Task: Move the task Integrate website with customer relationship management (CRM) systems to the section Done in the project AgileMentor and filter the tasks in the project by High Priority
Action: Mouse moved to (68, 257)
Screenshot: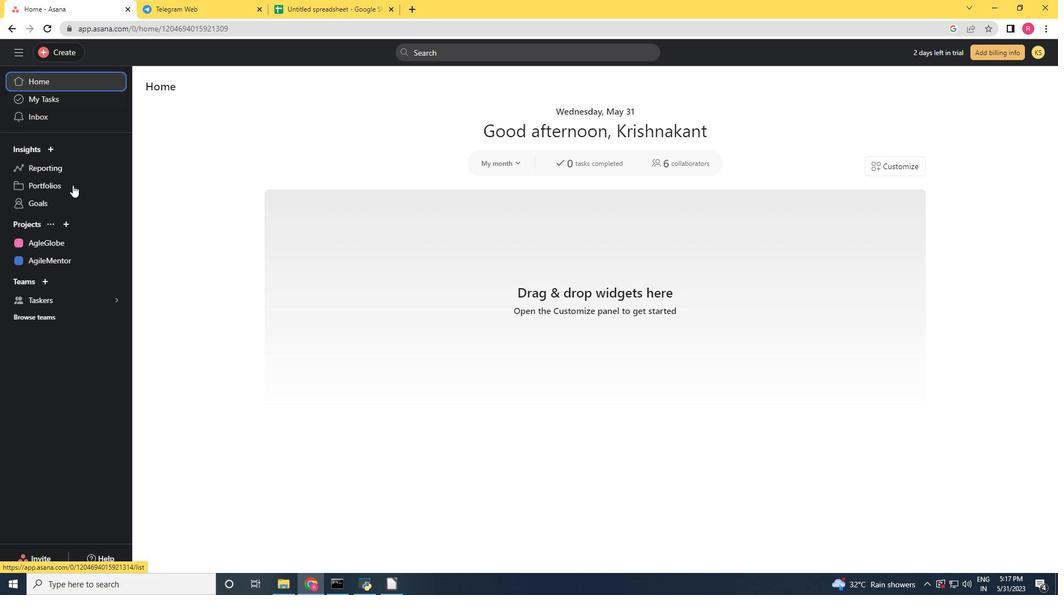 
Action: Mouse pressed left at (68, 257)
Screenshot: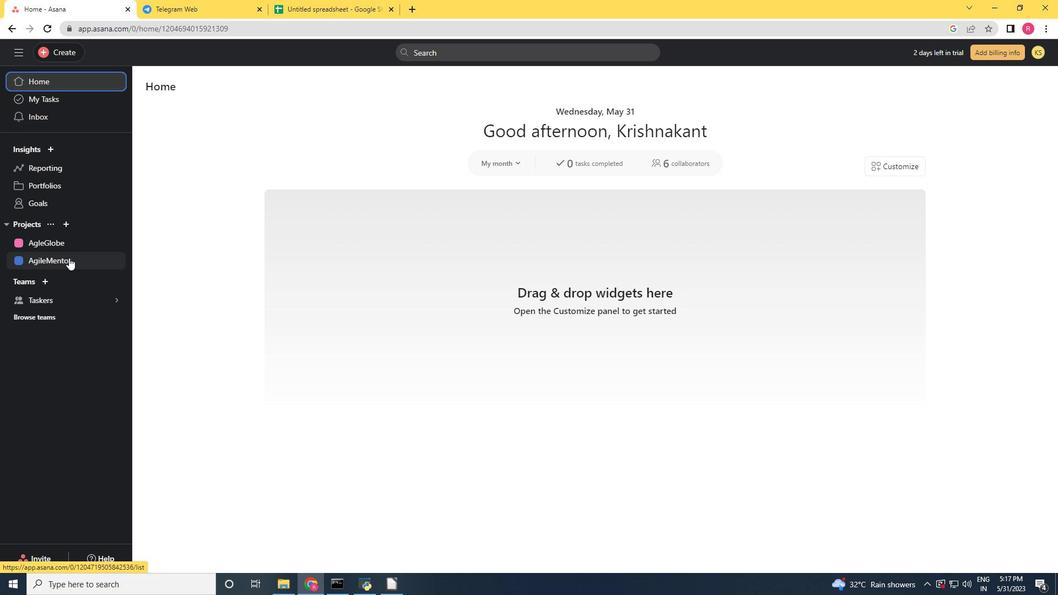 
Action: Mouse moved to (563, 206)
Screenshot: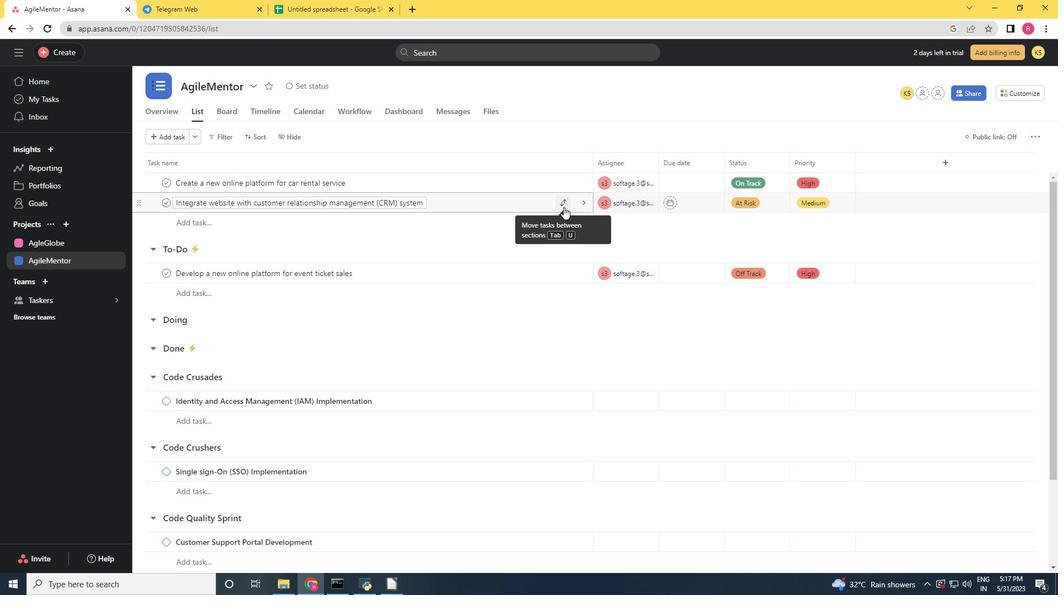 
Action: Mouse pressed left at (563, 206)
Screenshot: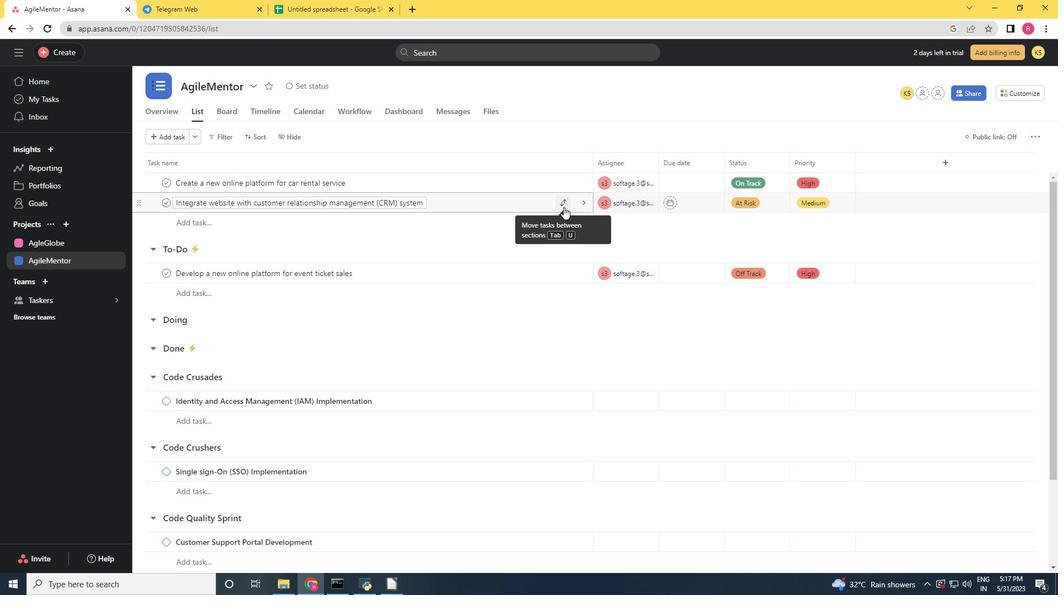
Action: Mouse moved to (526, 296)
Screenshot: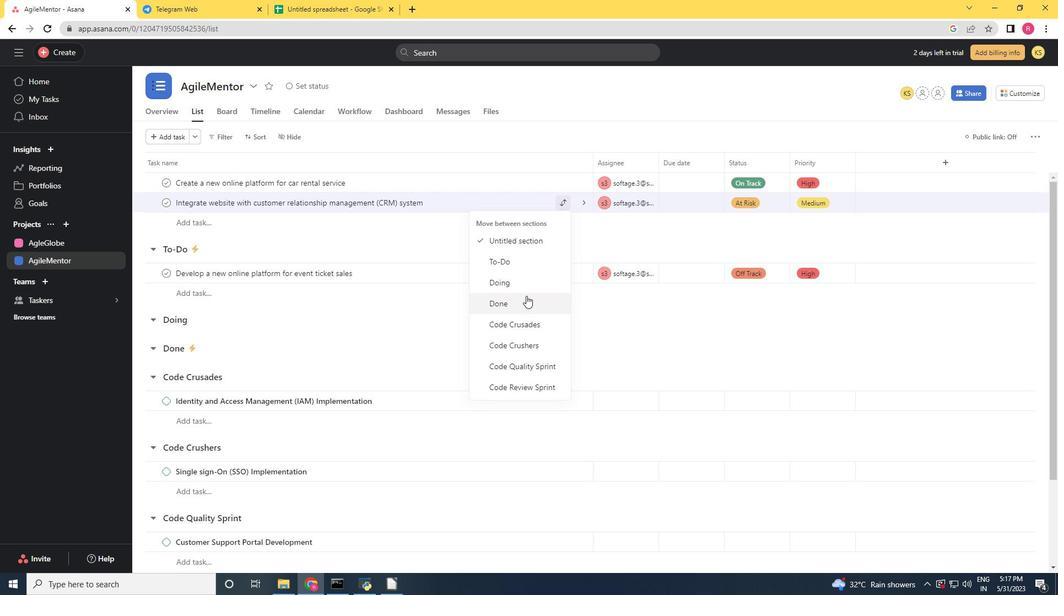
Action: Mouse pressed left at (526, 296)
Screenshot: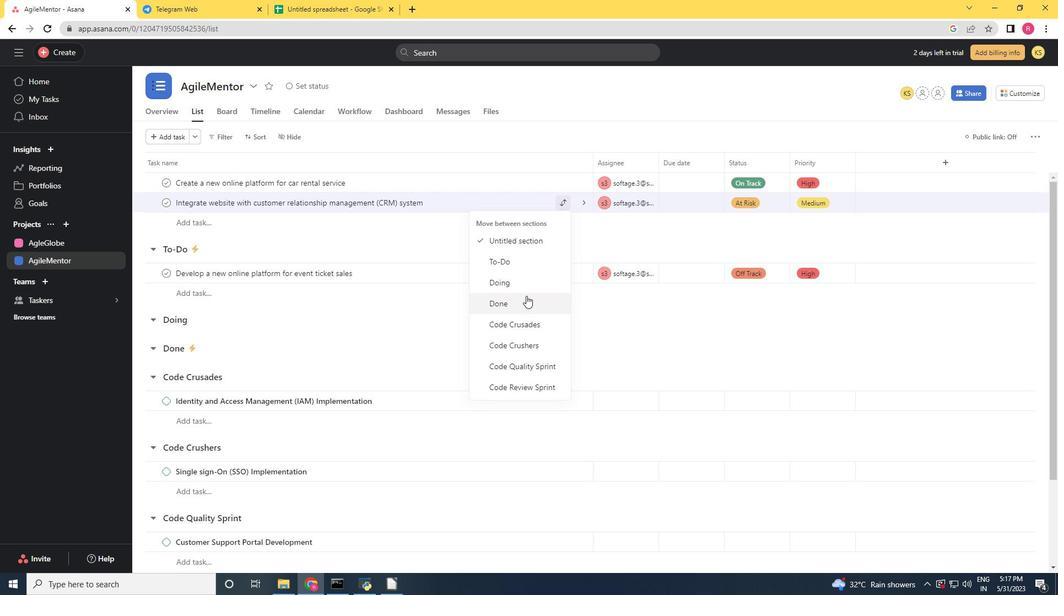 
Action: Mouse moved to (222, 138)
Screenshot: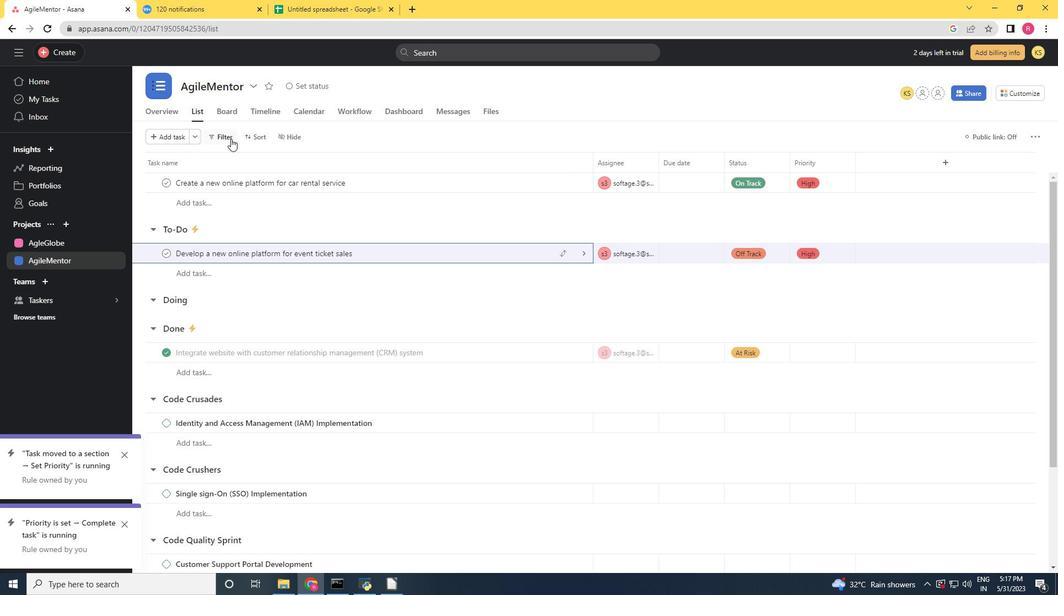 
Action: Mouse pressed left at (222, 138)
Screenshot: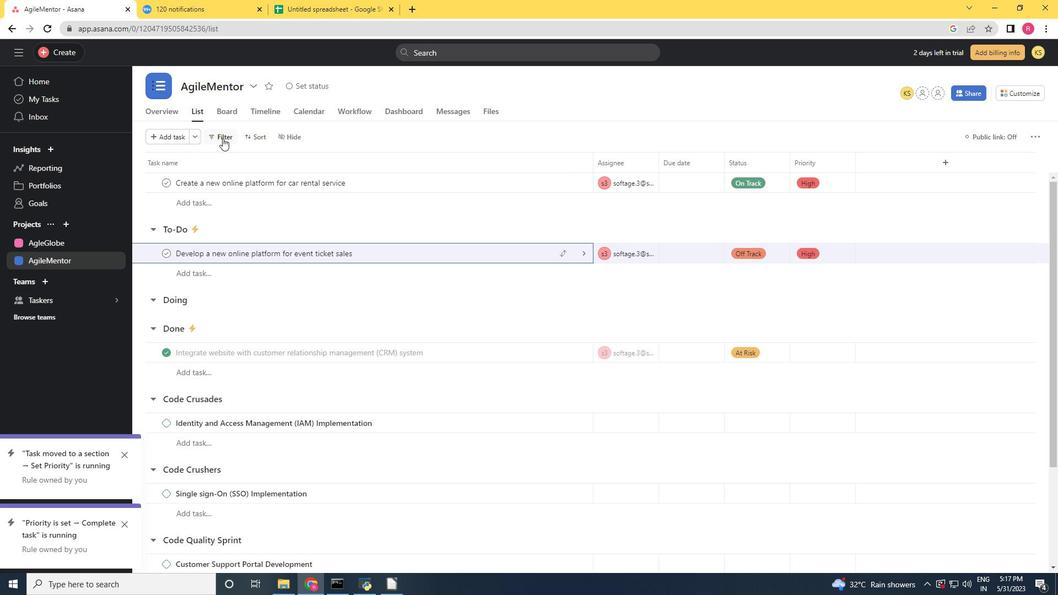 
Action: Mouse moved to (242, 223)
Screenshot: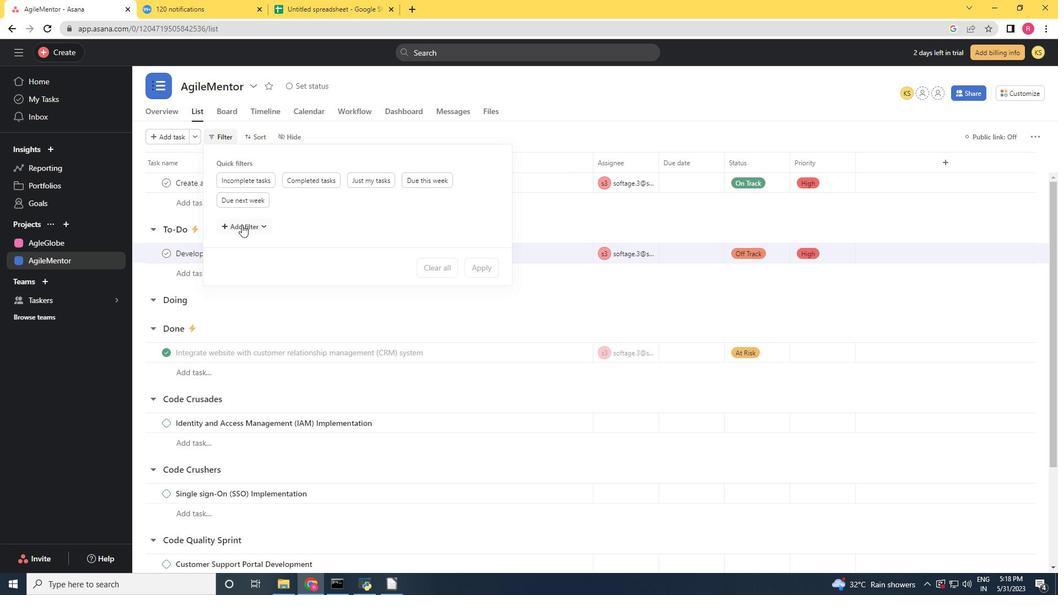 
Action: Mouse pressed left at (242, 223)
Screenshot: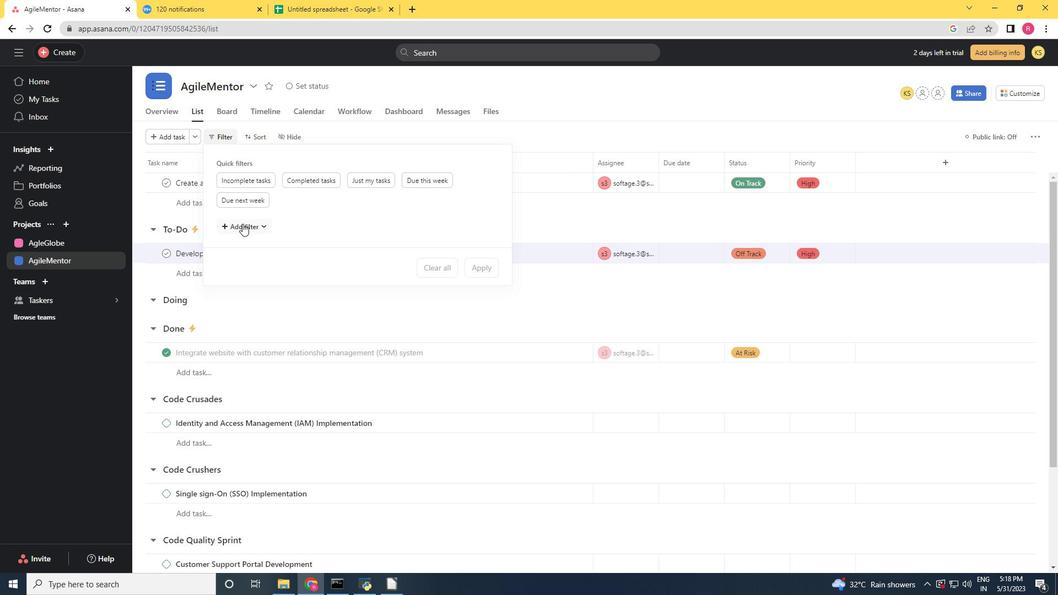 
Action: Mouse moved to (270, 399)
Screenshot: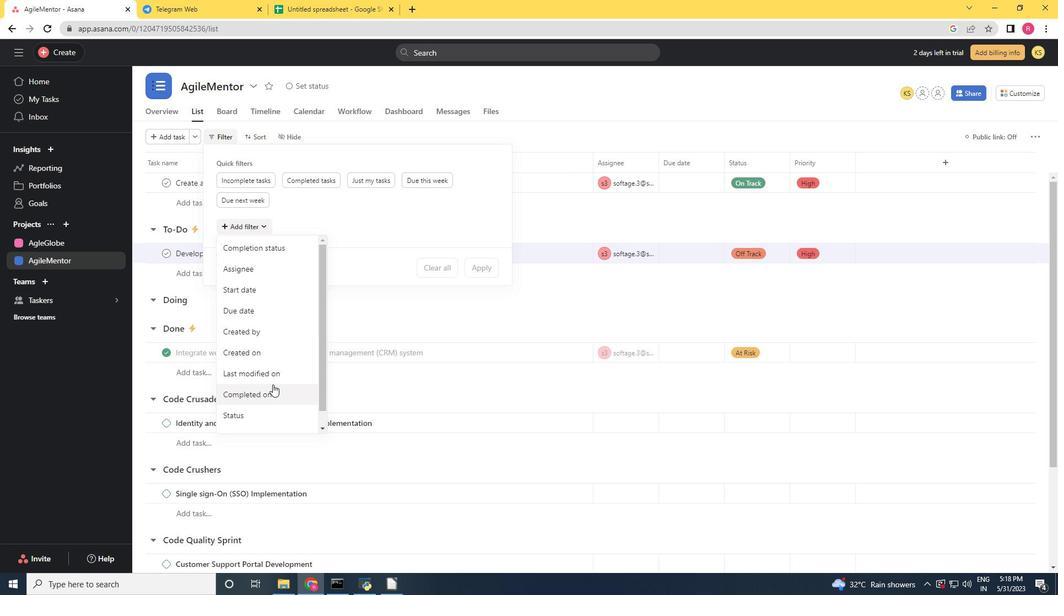 
Action: Mouse scrolled (270, 398) with delta (0, 0)
Screenshot: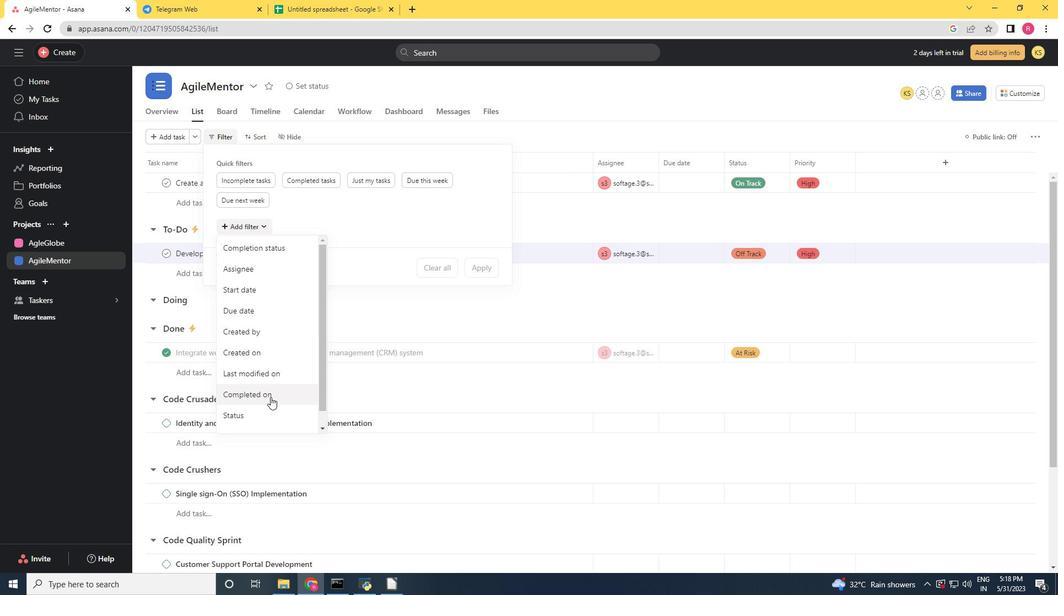 
Action: Mouse moved to (270, 399)
Screenshot: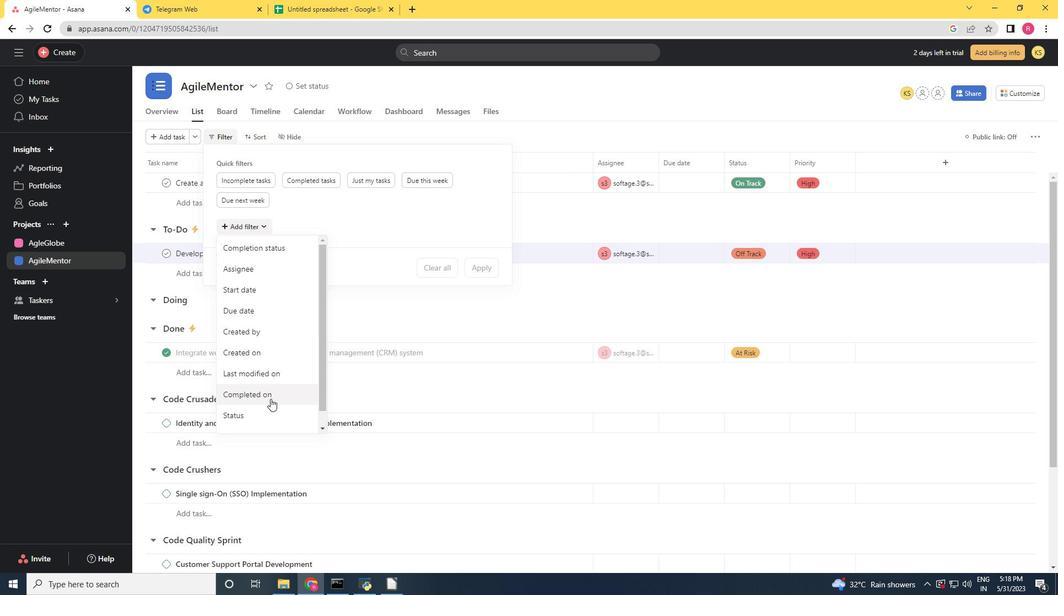 
Action: Mouse scrolled (270, 399) with delta (0, 0)
Screenshot: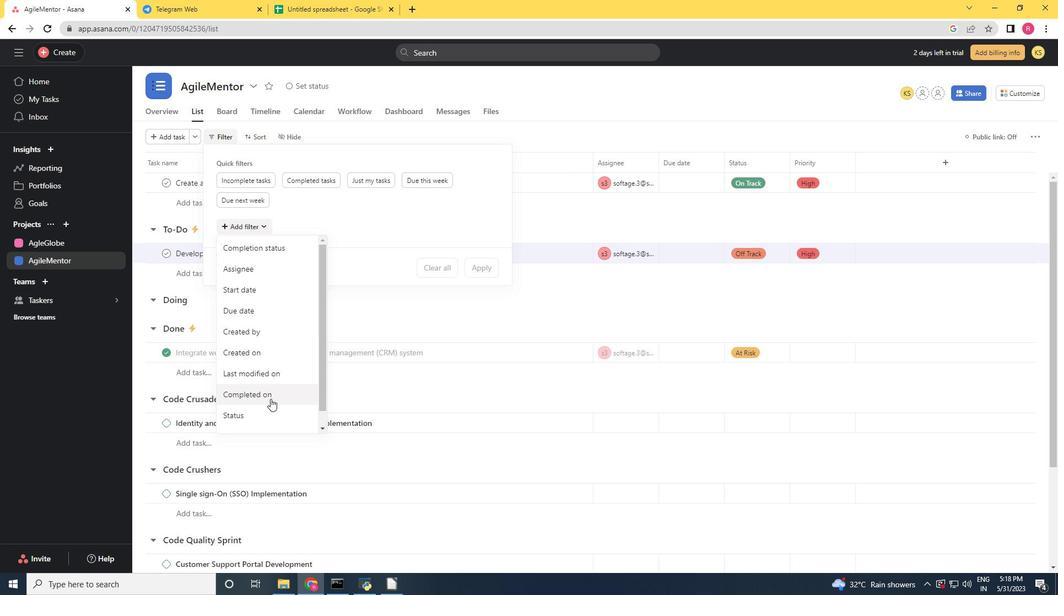 
Action: Mouse scrolled (270, 399) with delta (0, 0)
Screenshot: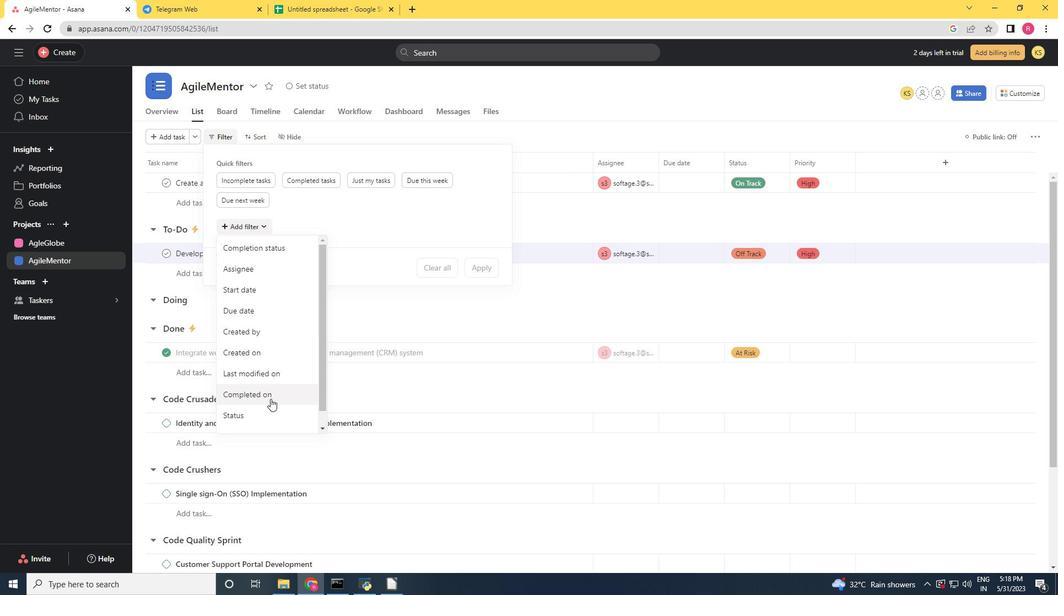 
Action: Mouse scrolled (270, 399) with delta (0, 0)
Screenshot: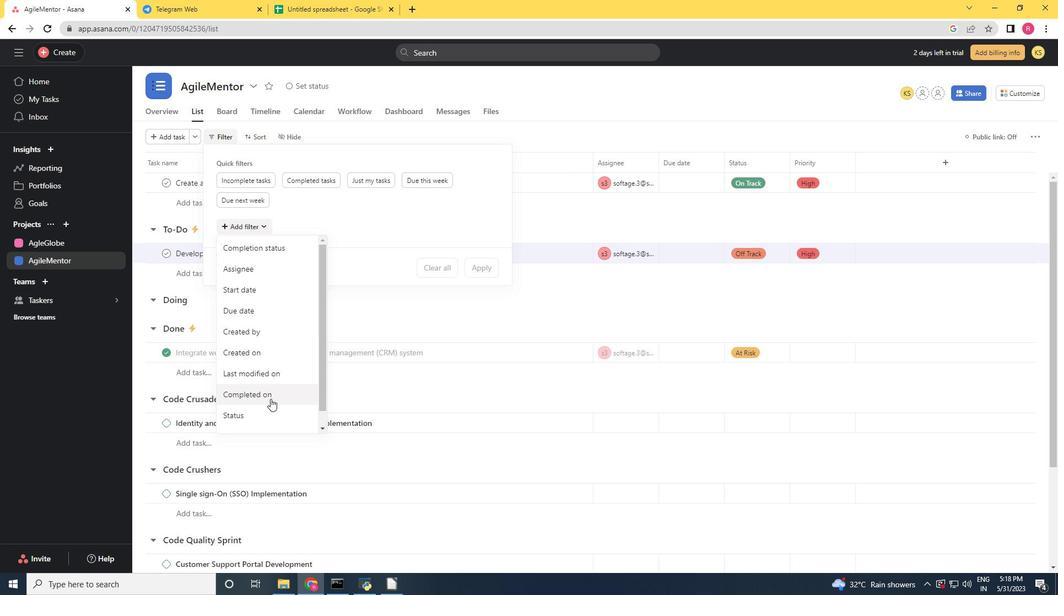 
Action: Mouse moved to (265, 420)
Screenshot: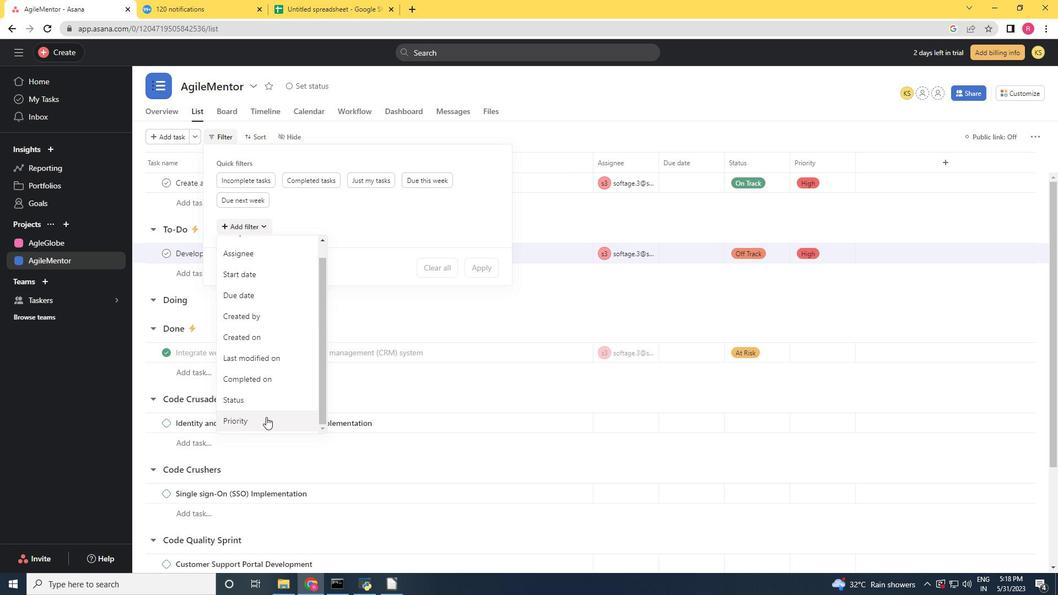 
Action: Mouse pressed left at (265, 420)
Screenshot: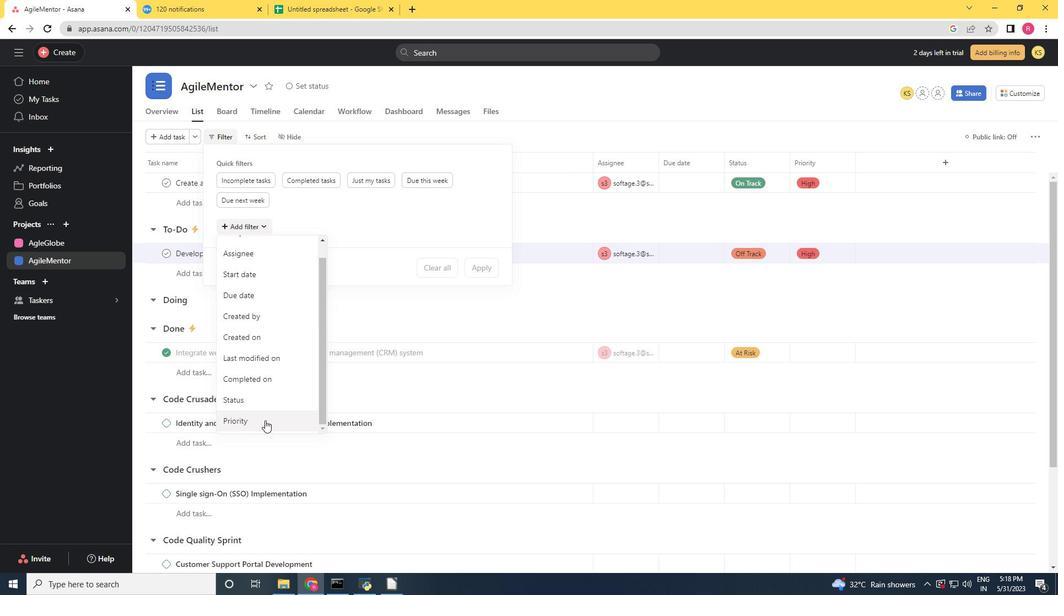 
Action: Mouse moved to (318, 230)
Screenshot: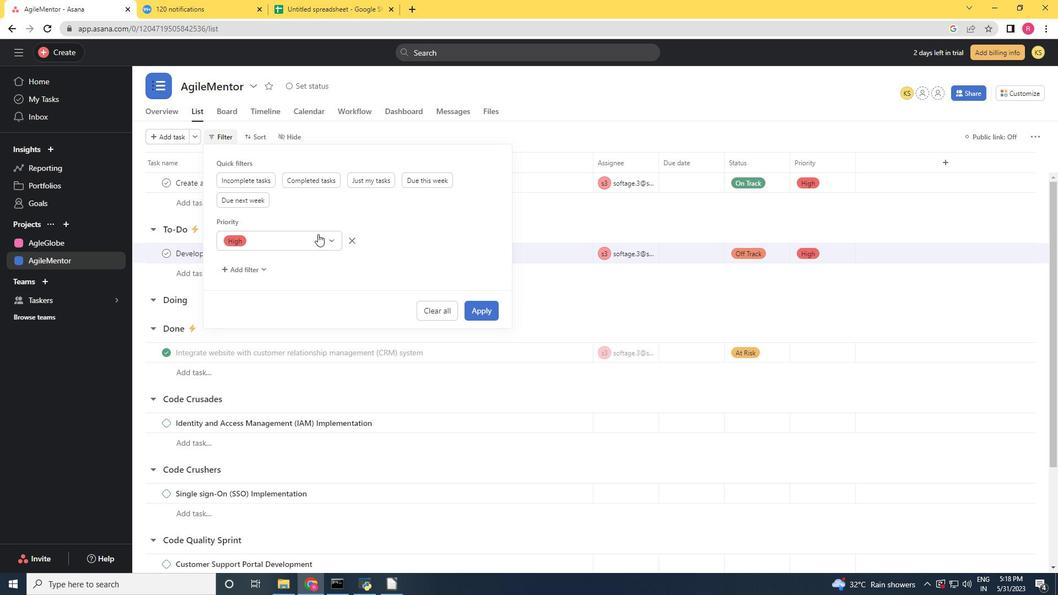 
Action: Mouse pressed left at (318, 230)
Screenshot: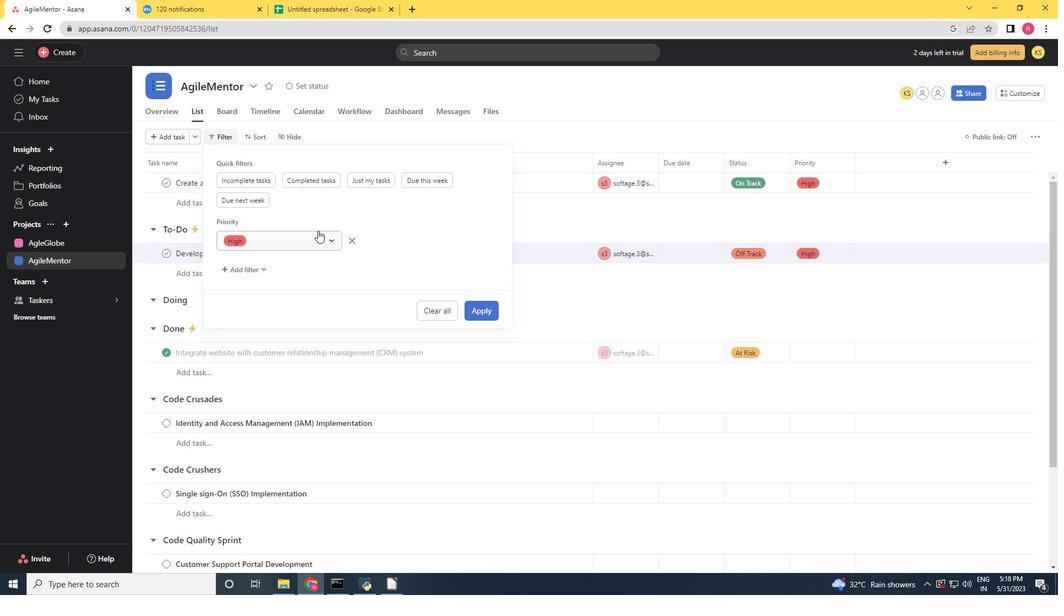 
Action: Mouse moved to (278, 254)
Screenshot: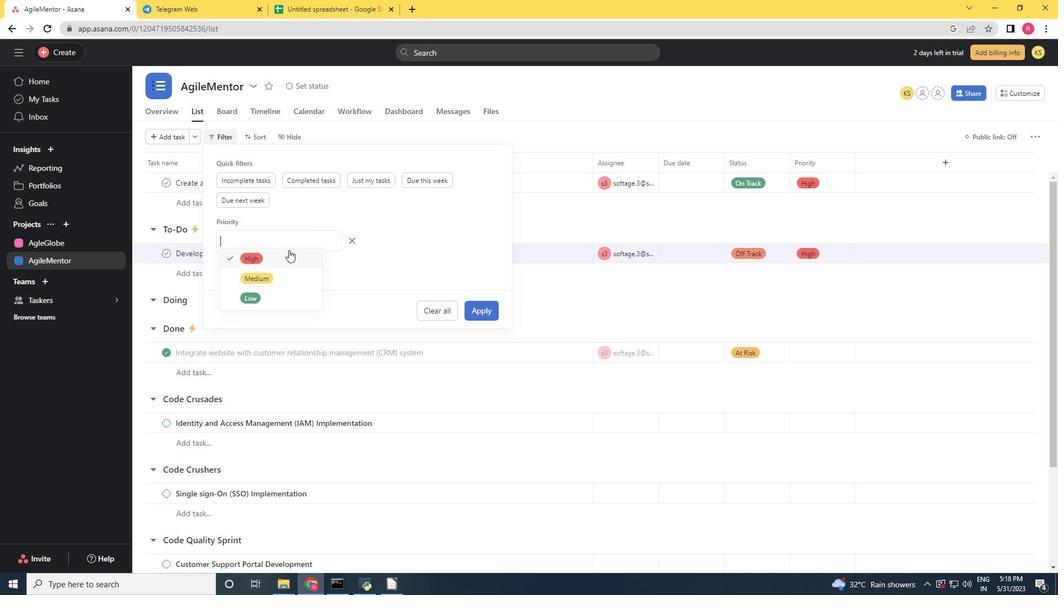 
Action: Mouse pressed left at (278, 254)
Screenshot: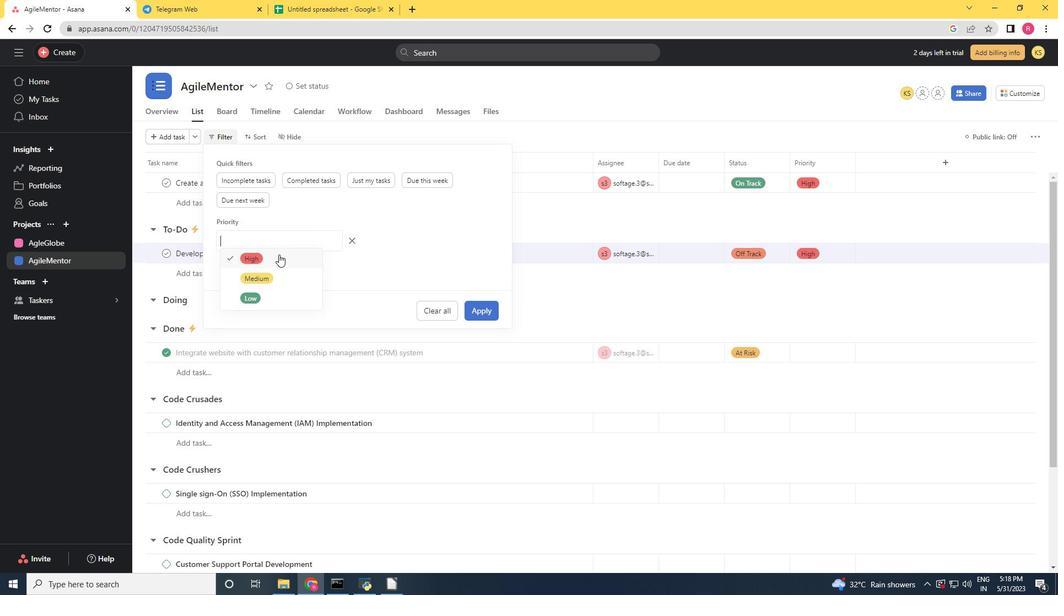 
Action: Mouse moved to (481, 308)
Screenshot: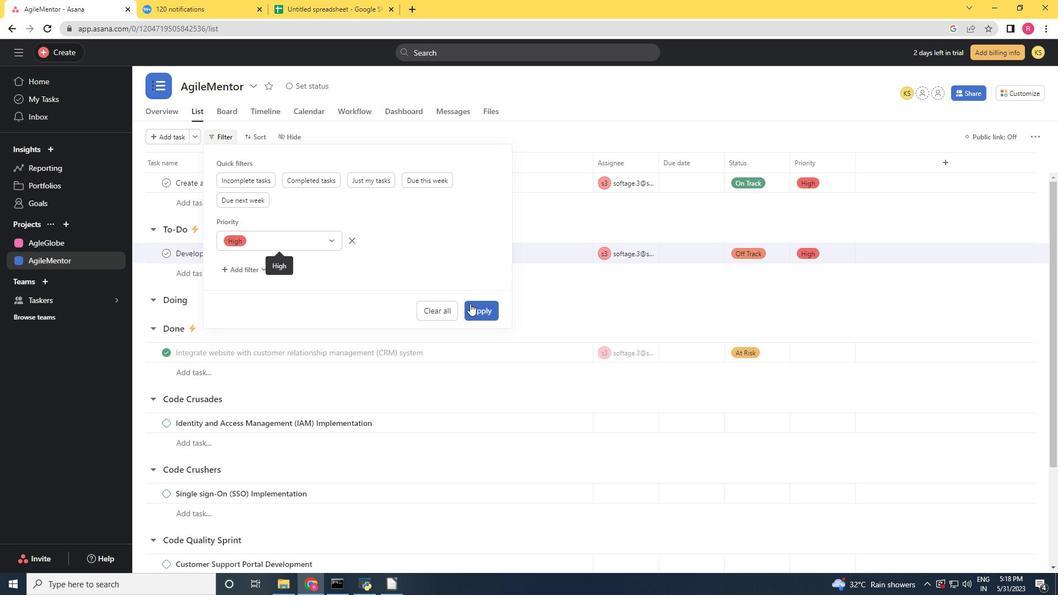 
Action: Mouse pressed left at (481, 308)
Screenshot: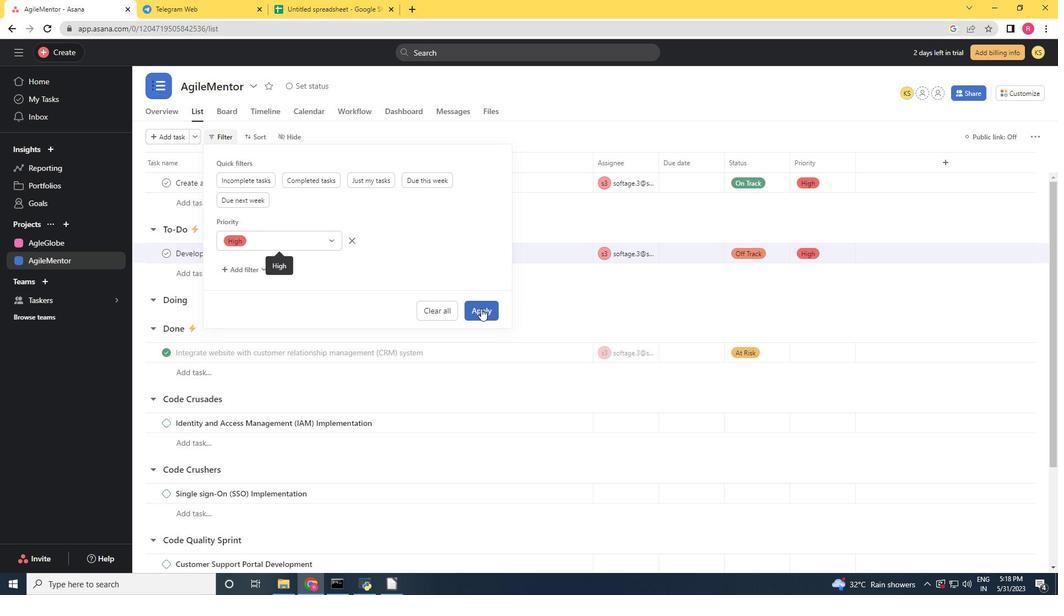 
Action: Mouse moved to (491, 302)
Screenshot: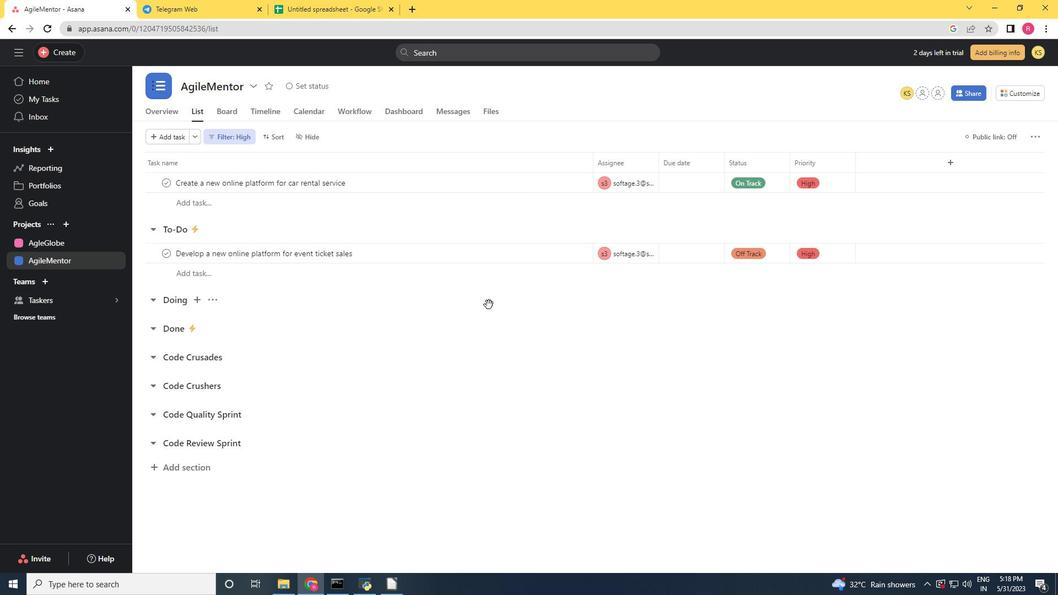 
